 Task: Look for products with cherry flavor in the category "Chocolate Candies".
Action: Mouse moved to (20, 85)
Screenshot: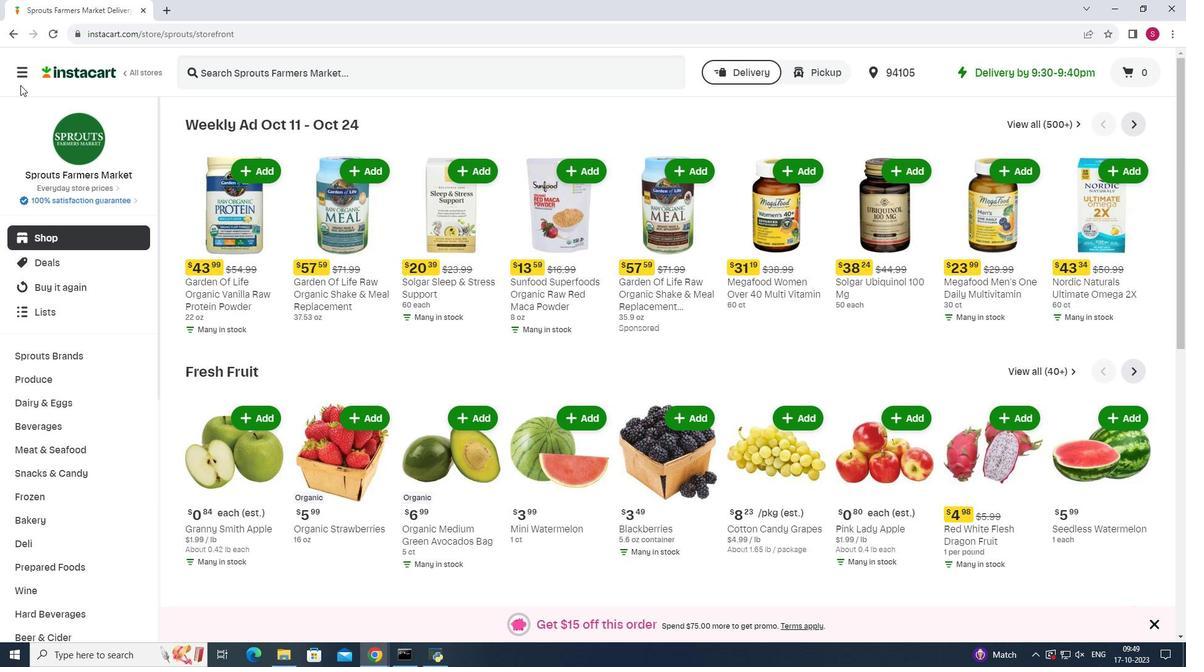 
Action: Mouse pressed left at (20, 85)
Screenshot: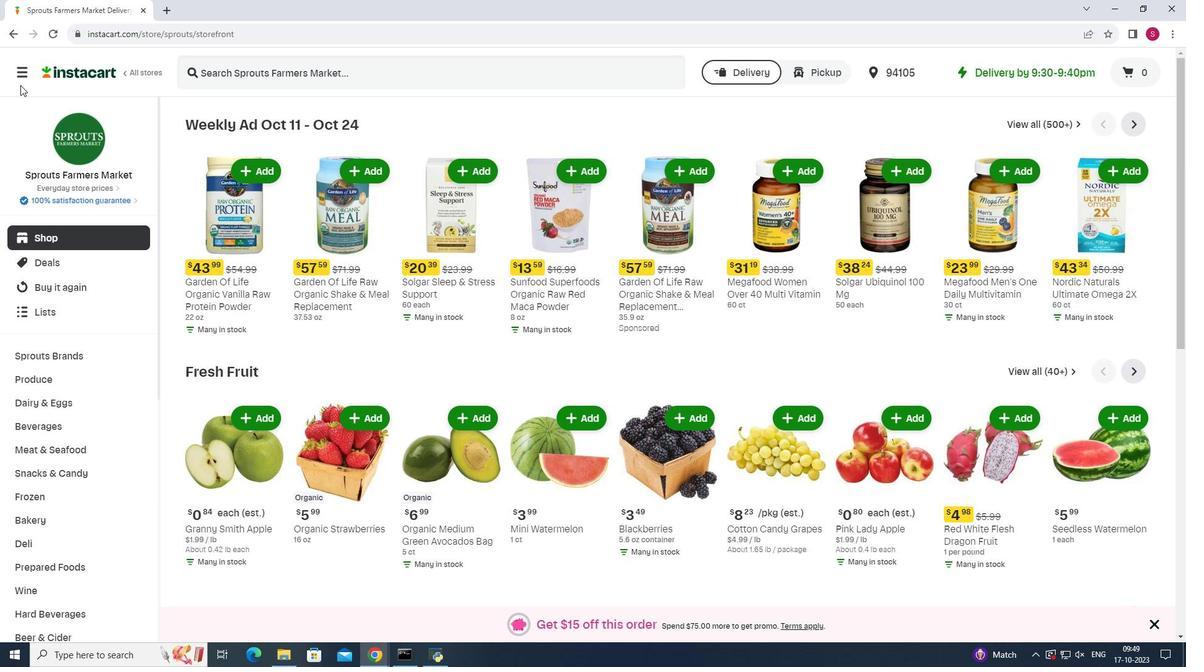 
Action: Mouse moved to (22, 67)
Screenshot: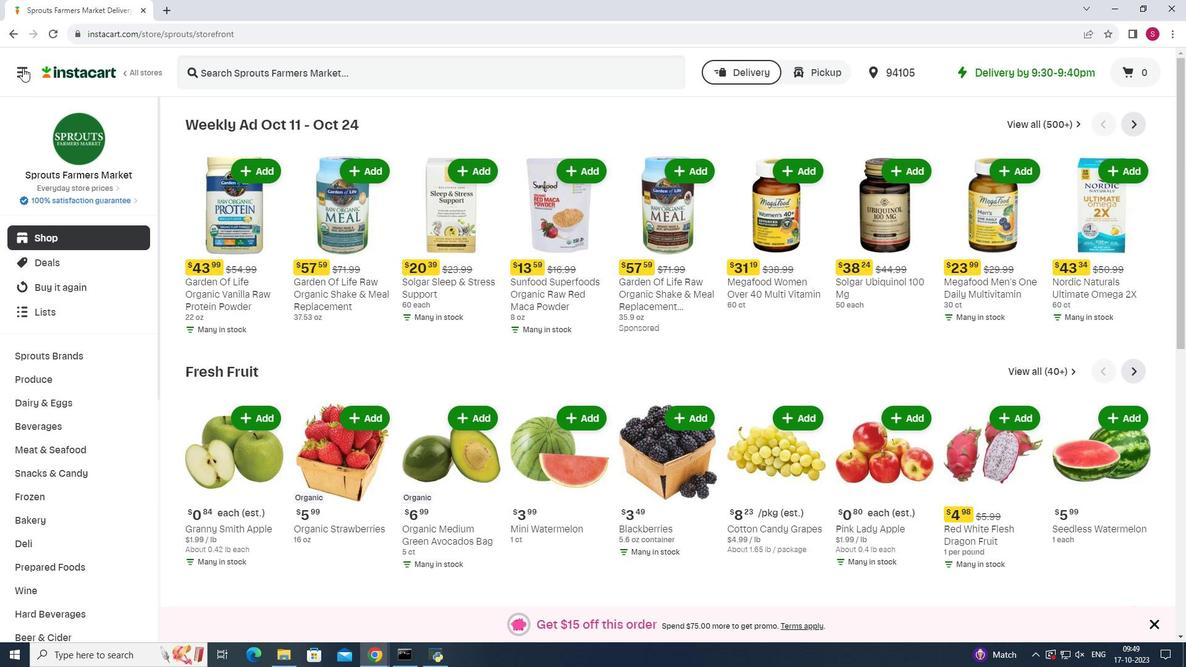
Action: Mouse pressed left at (22, 67)
Screenshot: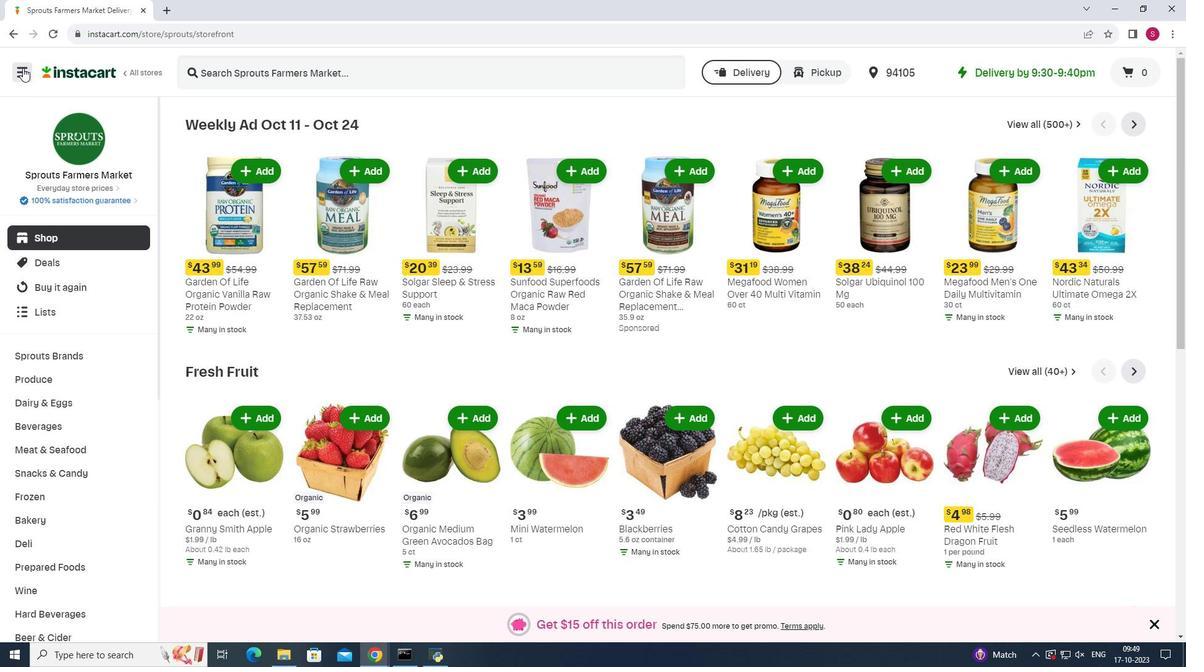 
Action: Mouse moved to (73, 324)
Screenshot: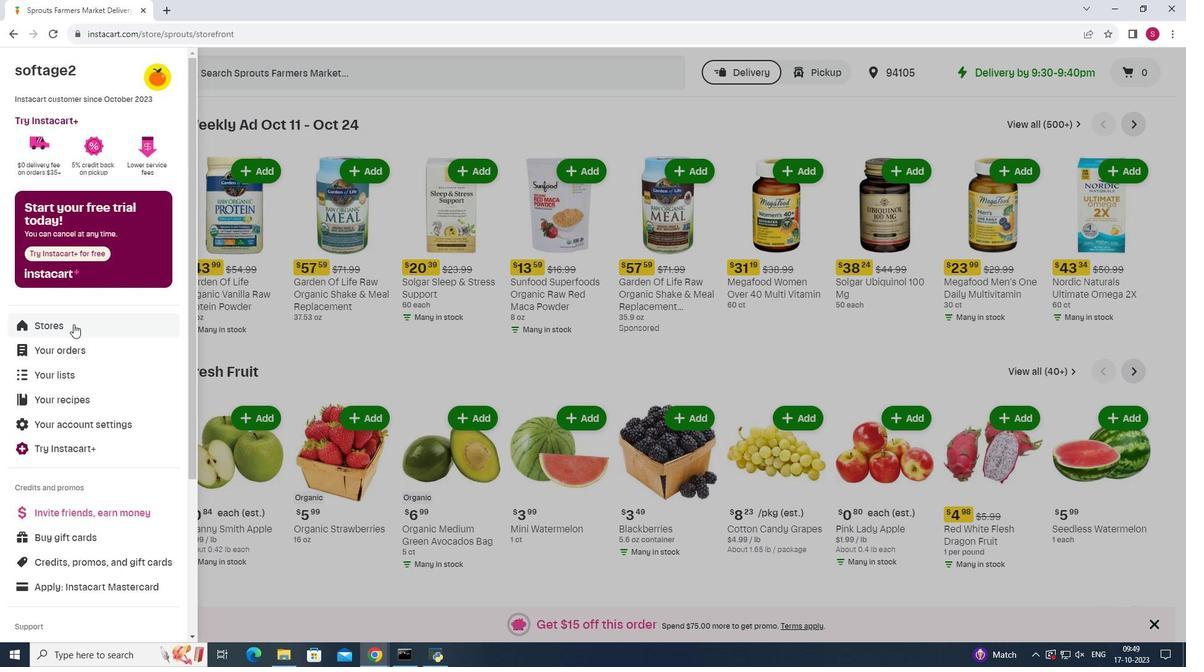 
Action: Mouse pressed left at (73, 324)
Screenshot: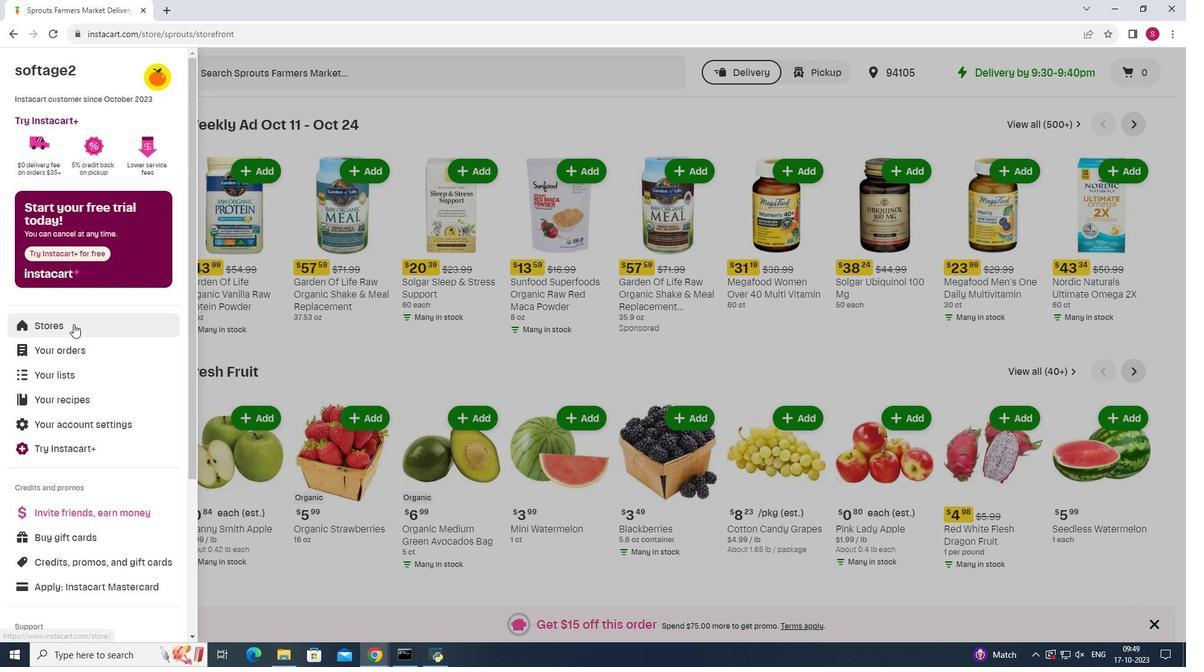 
Action: Mouse moved to (281, 106)
Screenshot: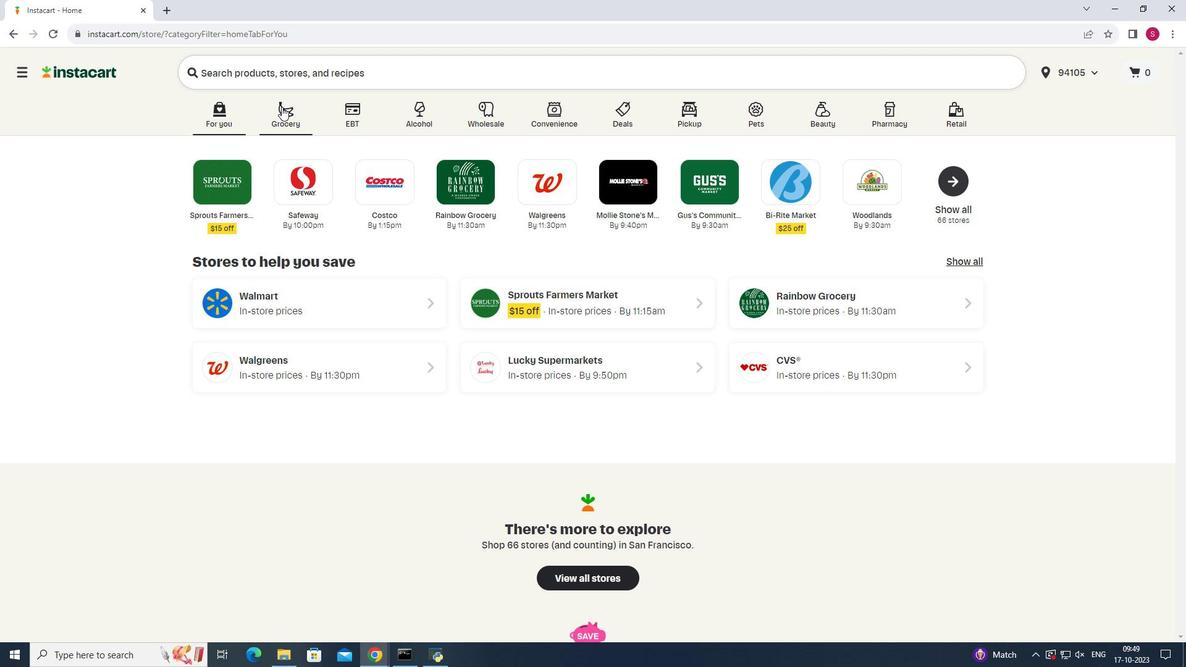 
Action: Mouse pressed left at (281, 106)
Screenshot: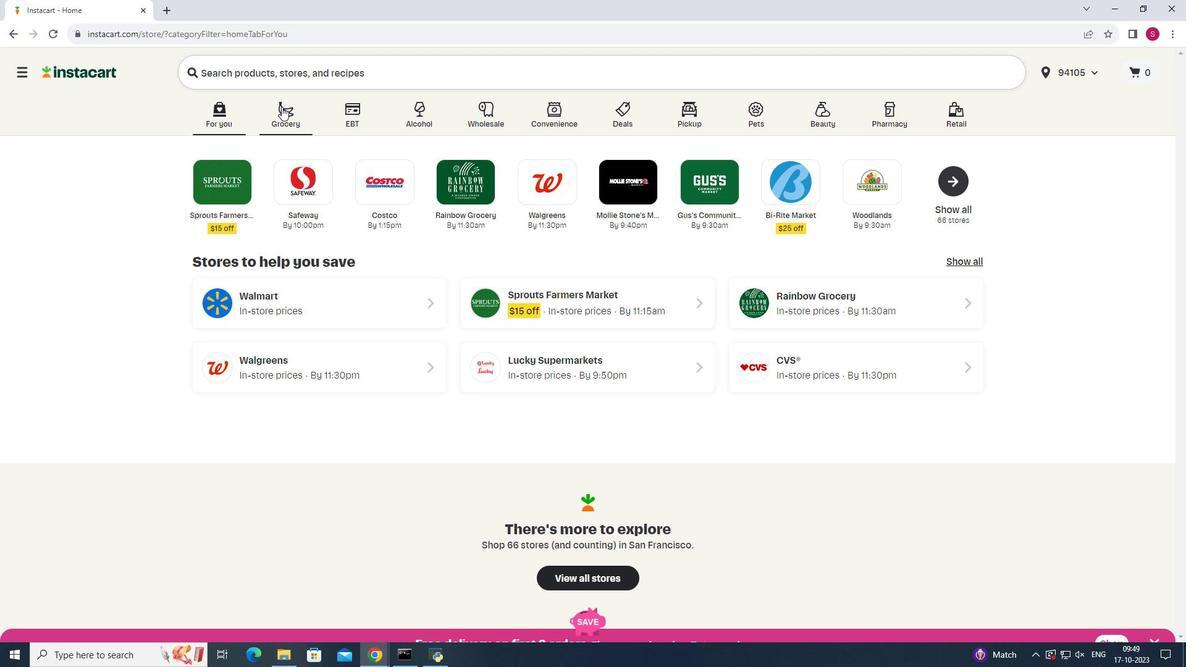 
Action: Mouse moved to (887, 179)
Screenshot: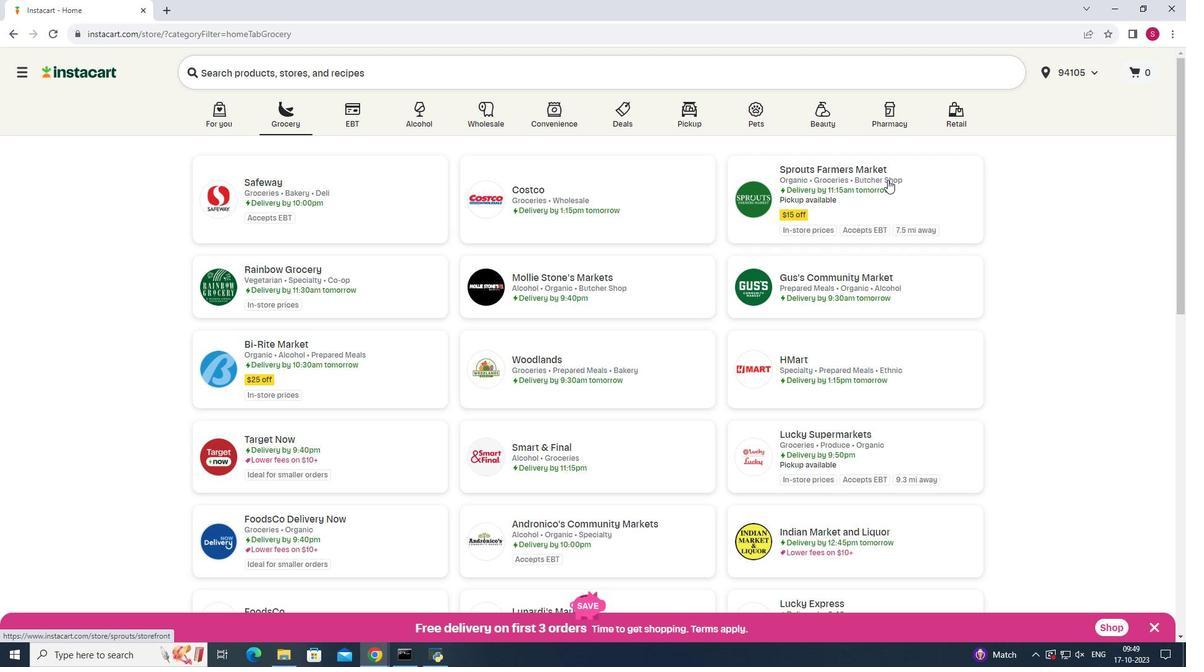 
Action: Mouse pressed left at (887, 179)
Screenshot: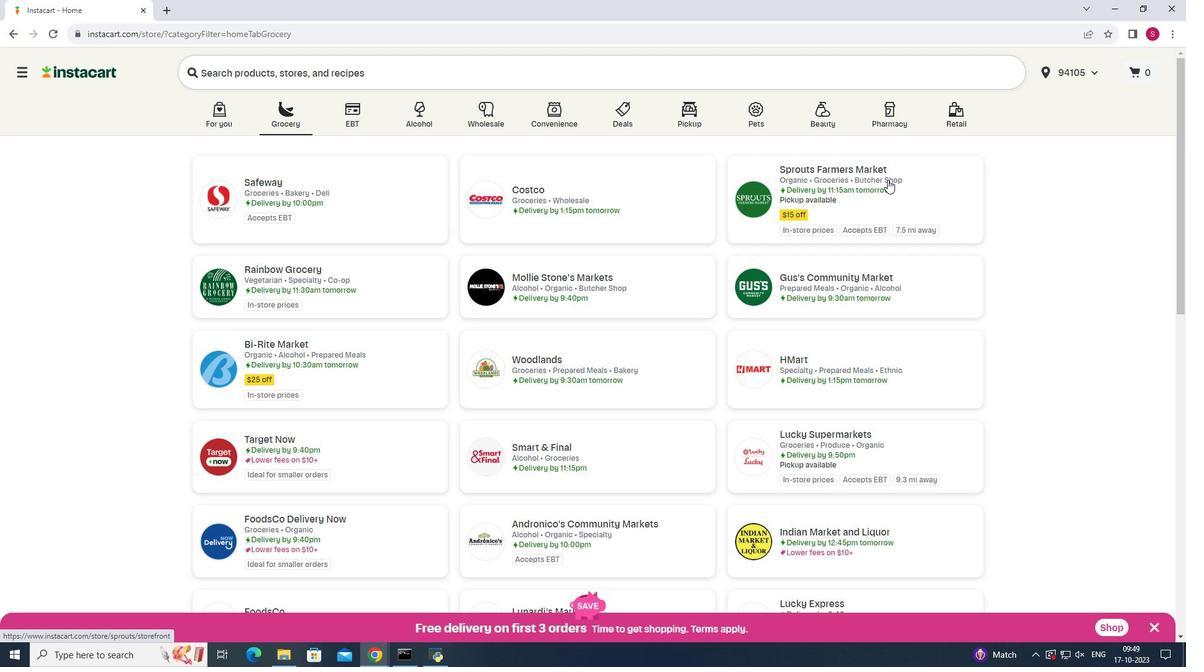 
Action: Mouse moved to (79, 473)
Screenshot: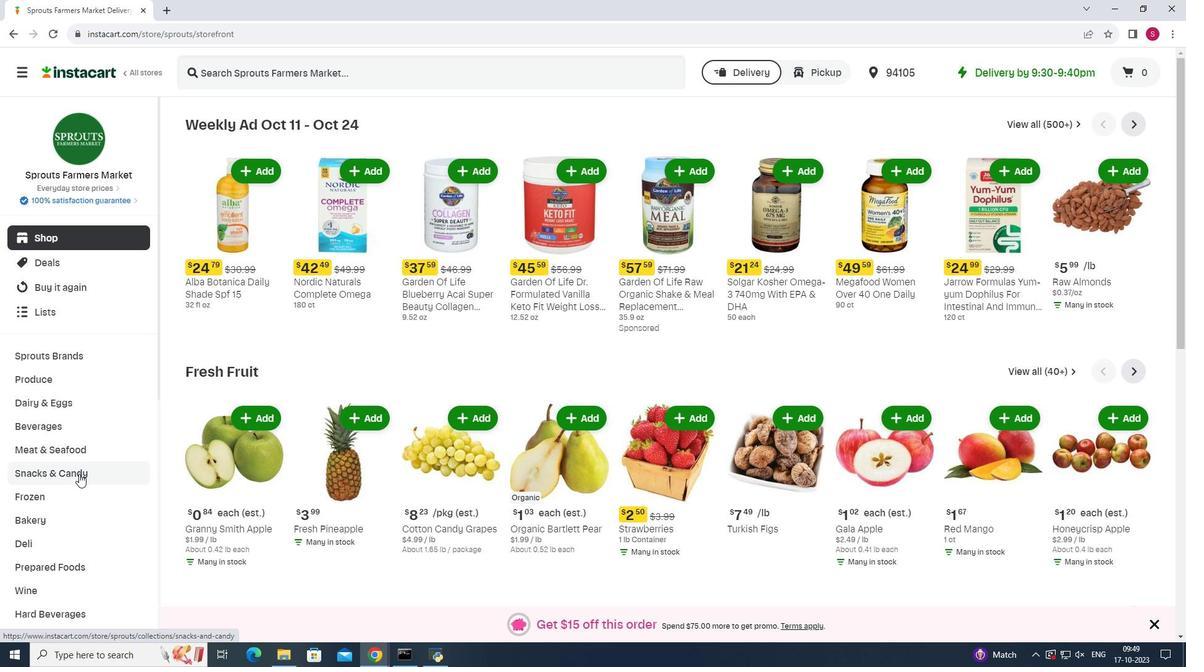 
Action: Mouse pressed left at (79, 473)
Screenshot: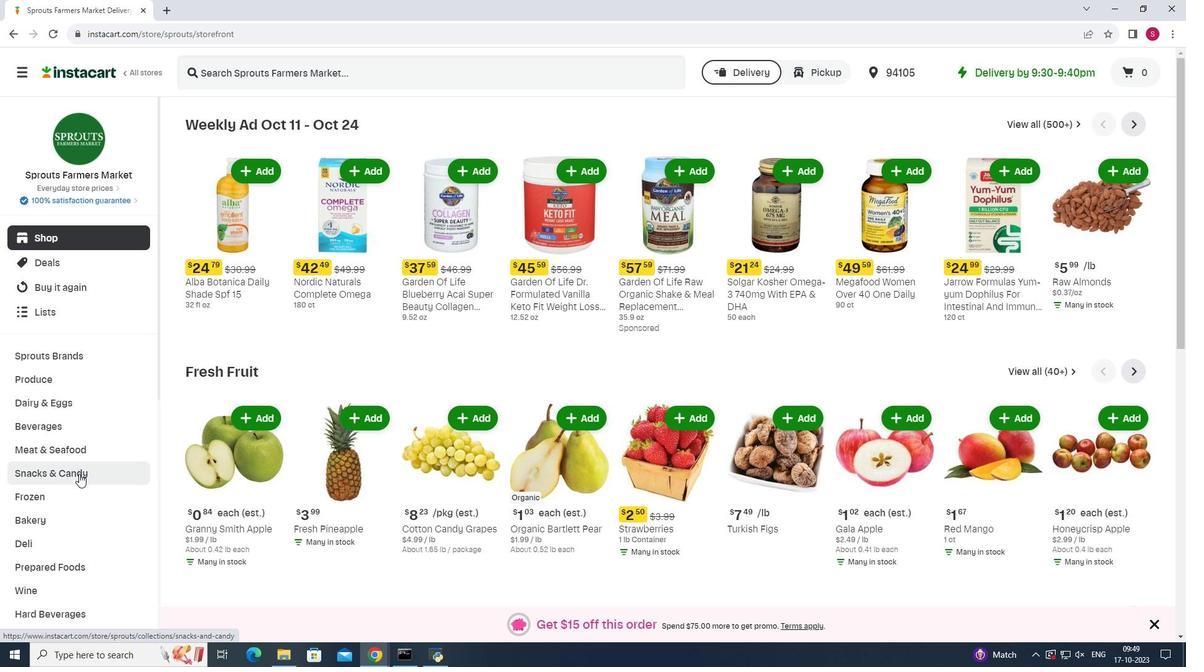 
Action: Mouse moved to (344, 152)
Screenshot: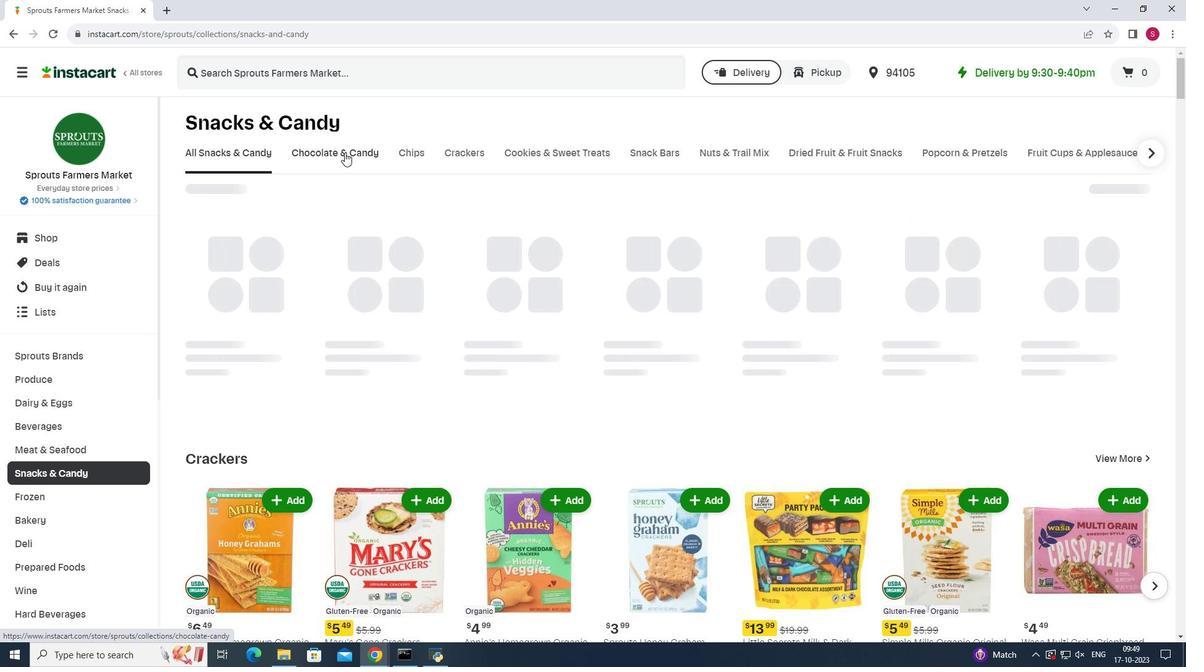 
Action: Mouse pressed left at (344, 152)
Screenshot: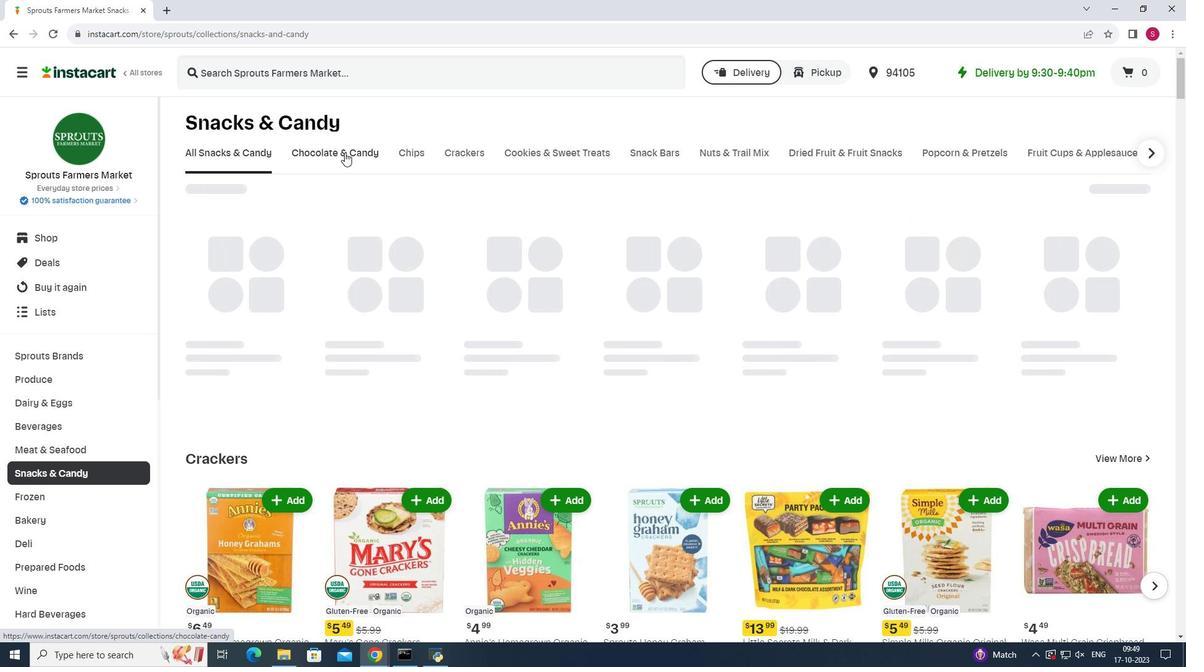 
Action: Mouse moved to (304, 204)
Screenshot: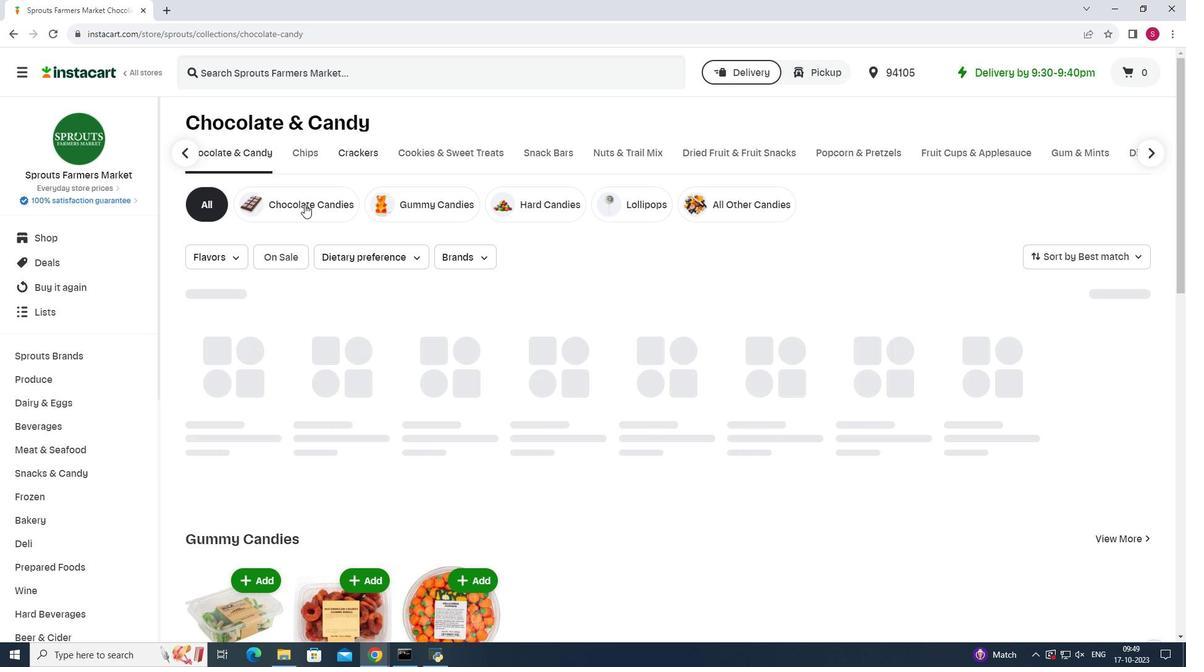 
Action: Mouse pressed left at (304, 204)
Screenshot: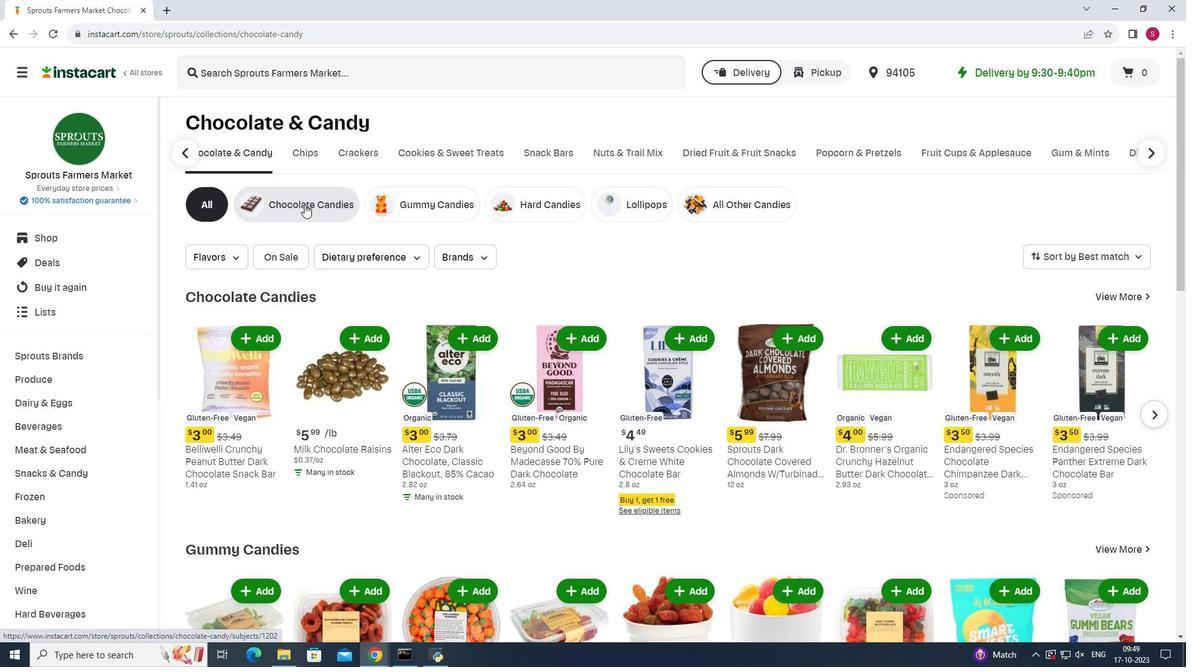 
Action: Mouse moved to (231, 261)
Screenshot: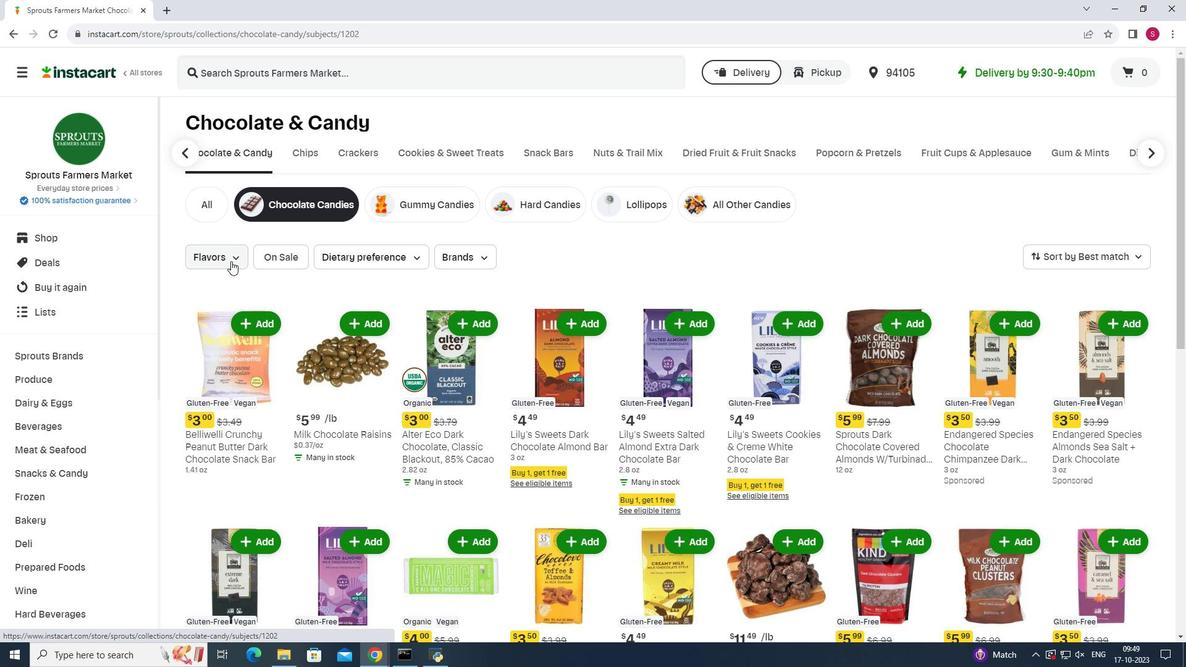 
Action: Mouse pressed left at (231, 261)
Screenshot: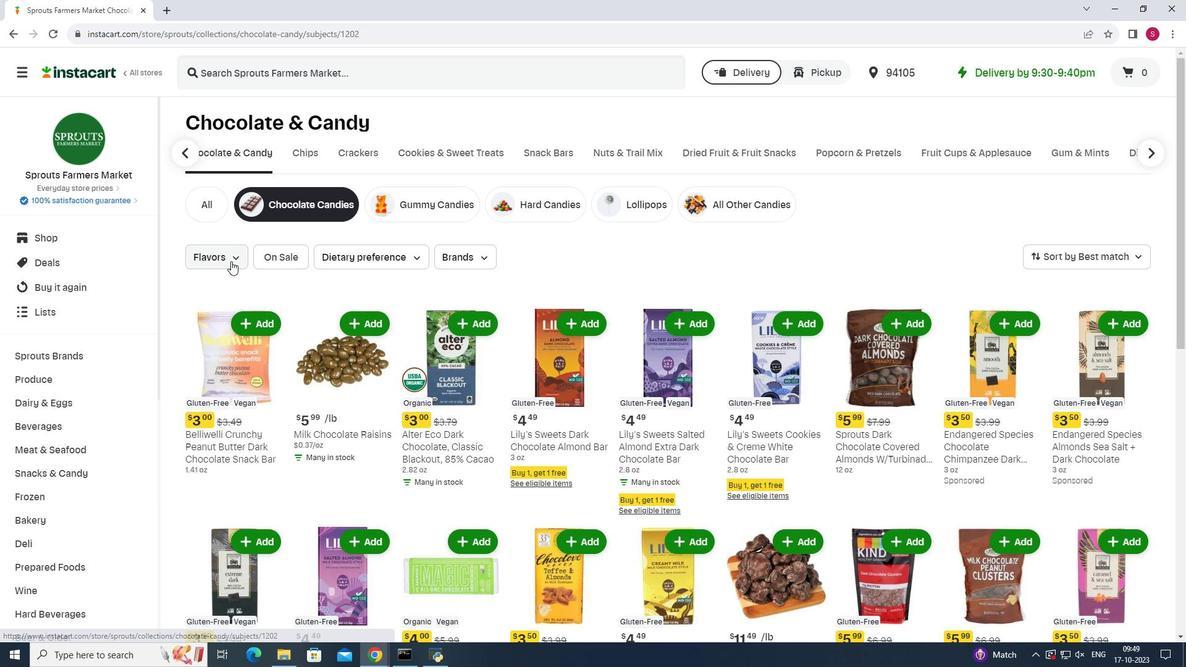 
Action: Mouse moved to (260, 346)
Screenshot: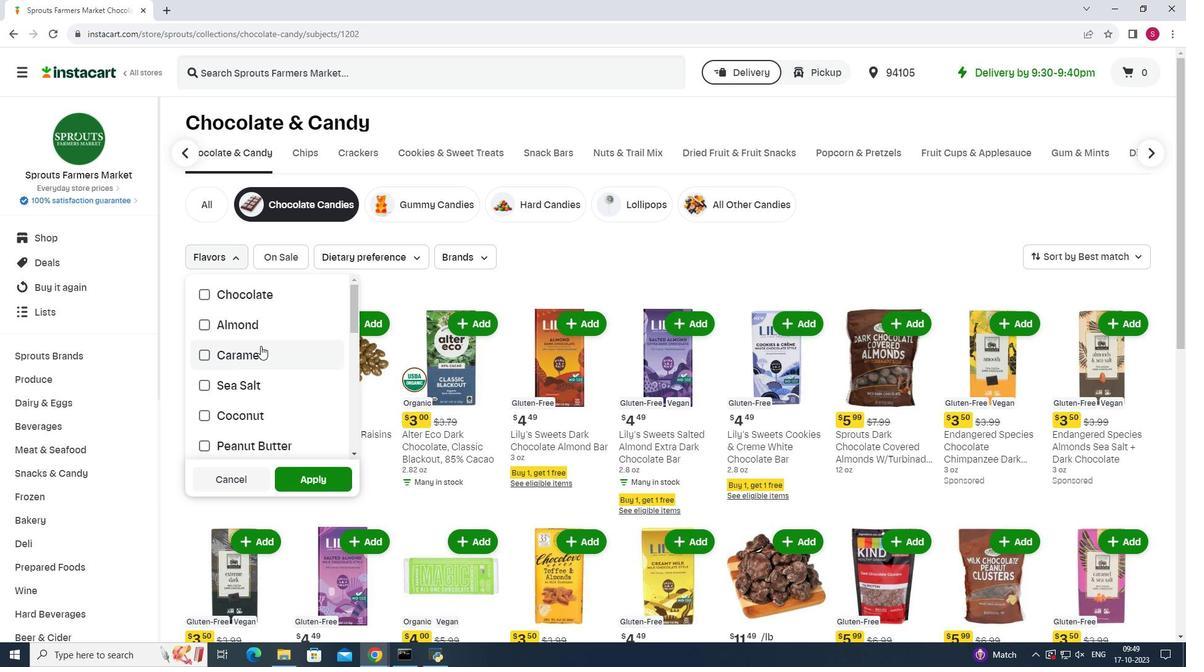 
Action: Mouse scrolled (260, 345) with delta (0, 0)
Screenshot: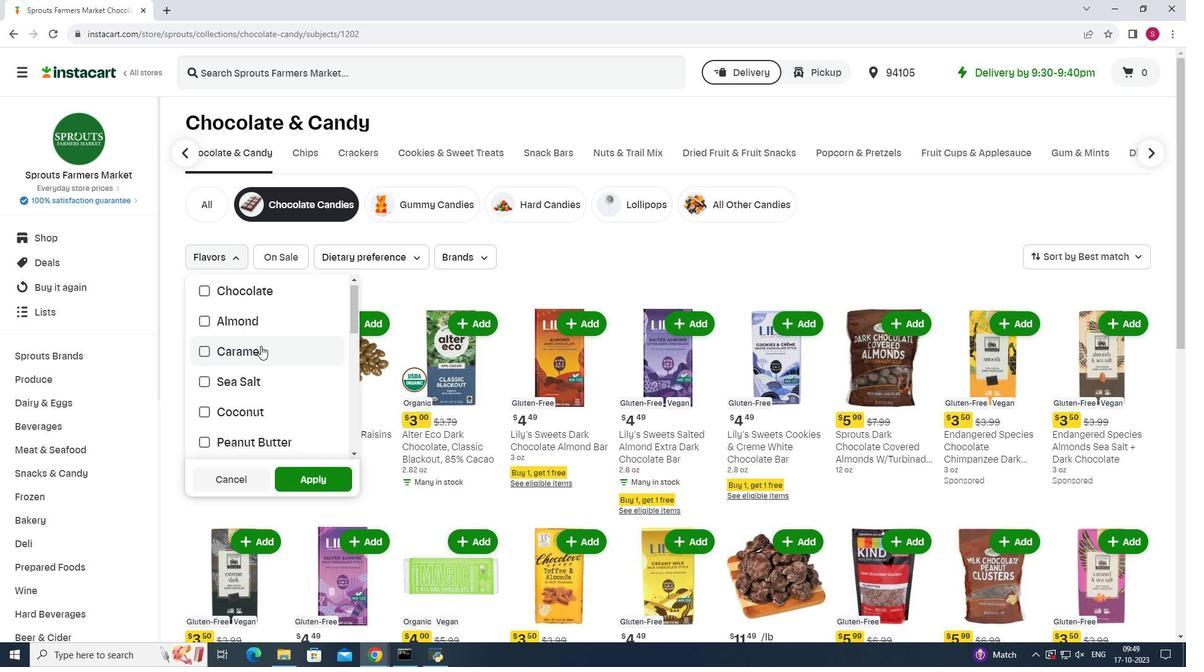 
Action: Mouse scrolled (260, 345) with delta (0, 0)
Screenshot: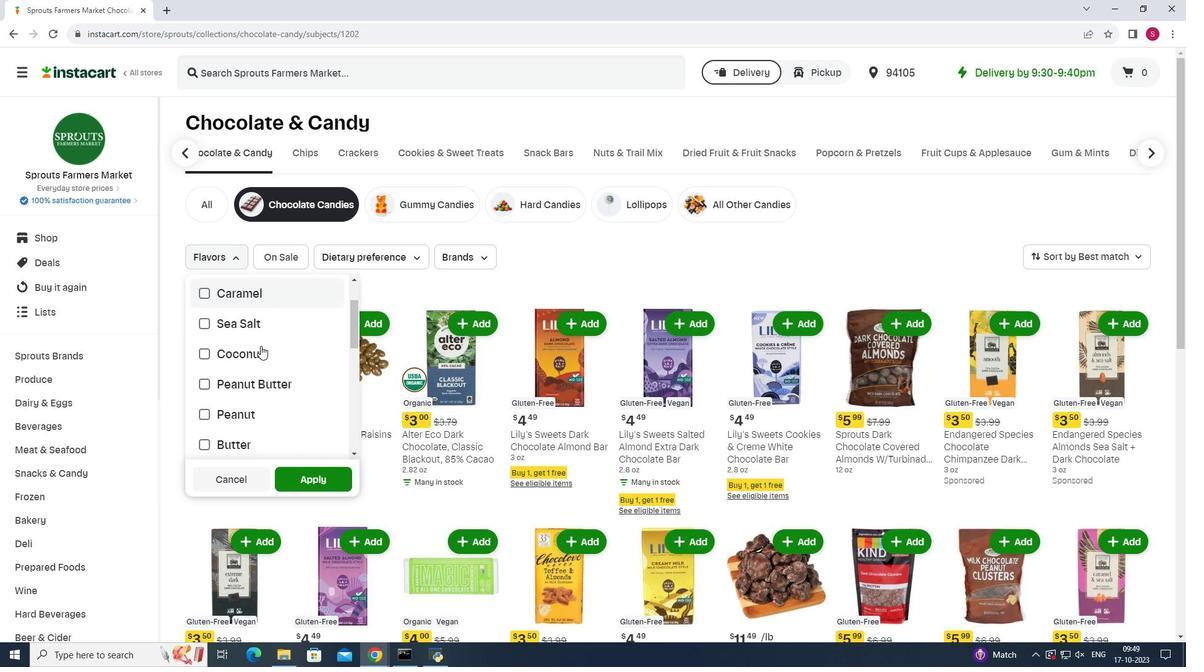 
Action: Mouse scrolled (260, 345) with delta (0, 0)
Screenshot: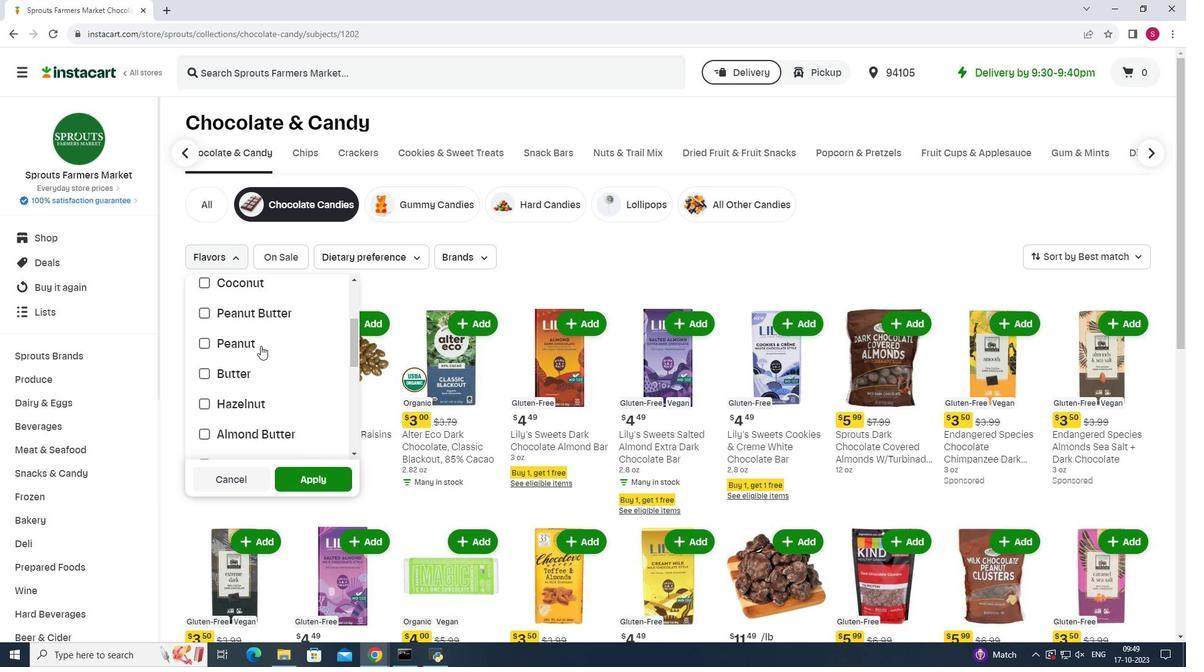 
Action: Mouse scrolled (260, 345) with delta (0, 0)
Screenshot: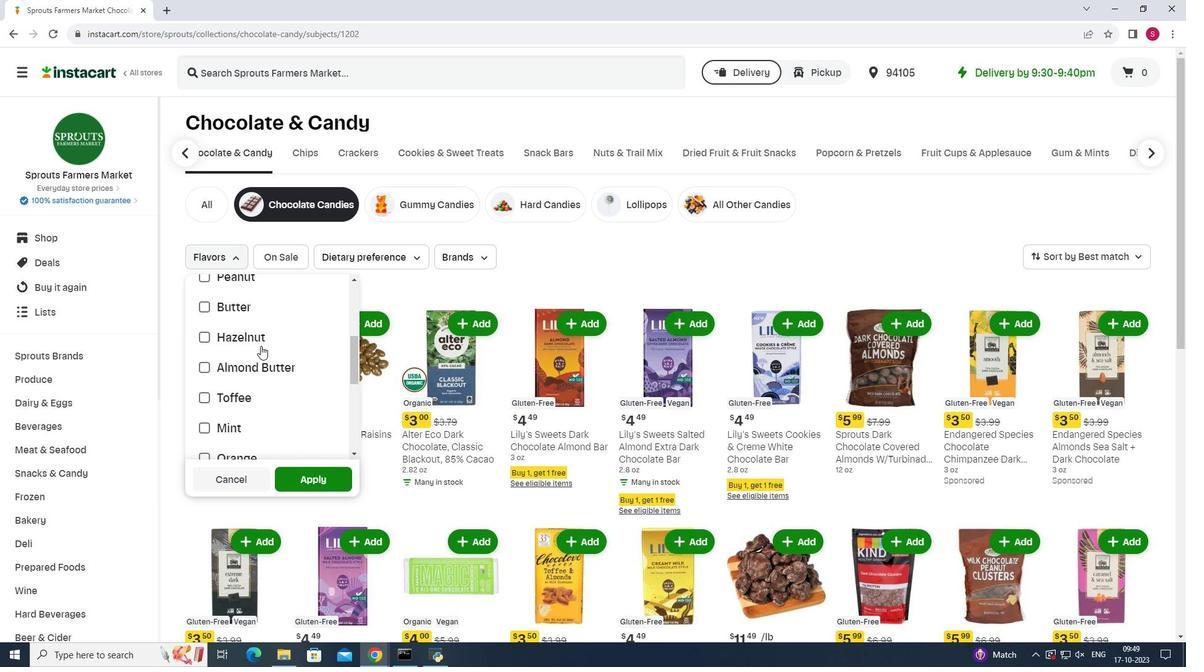 
Action: Mouse scrolled (260, 345) with delta (0, 0)
Screenshot: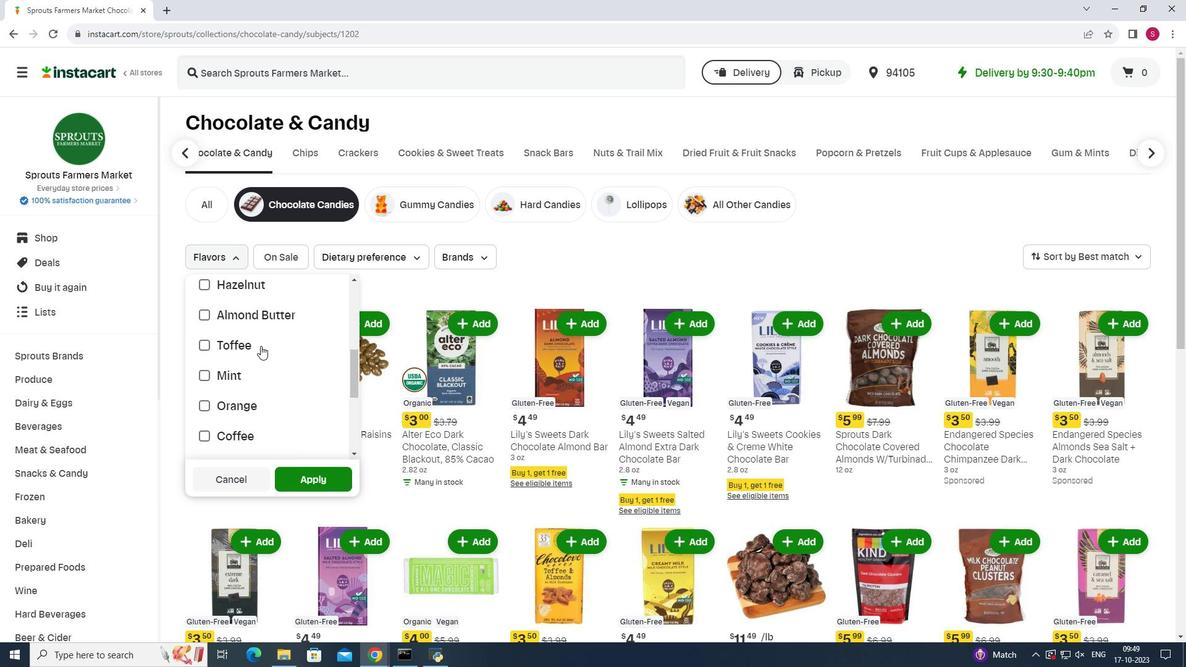 
Action: Mouse scrolled (260, 345) with delta (0, 0)
Screenshot: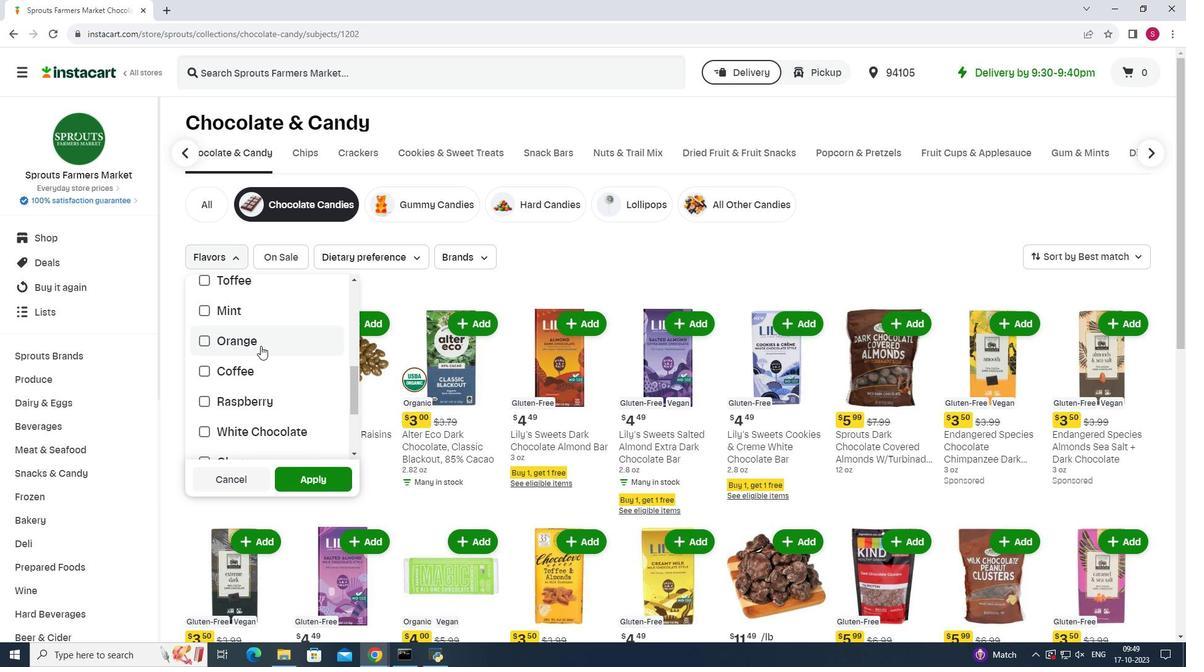 
Action: Mouse scrolled (260, 345) with delta (0, 0)
Screenshot: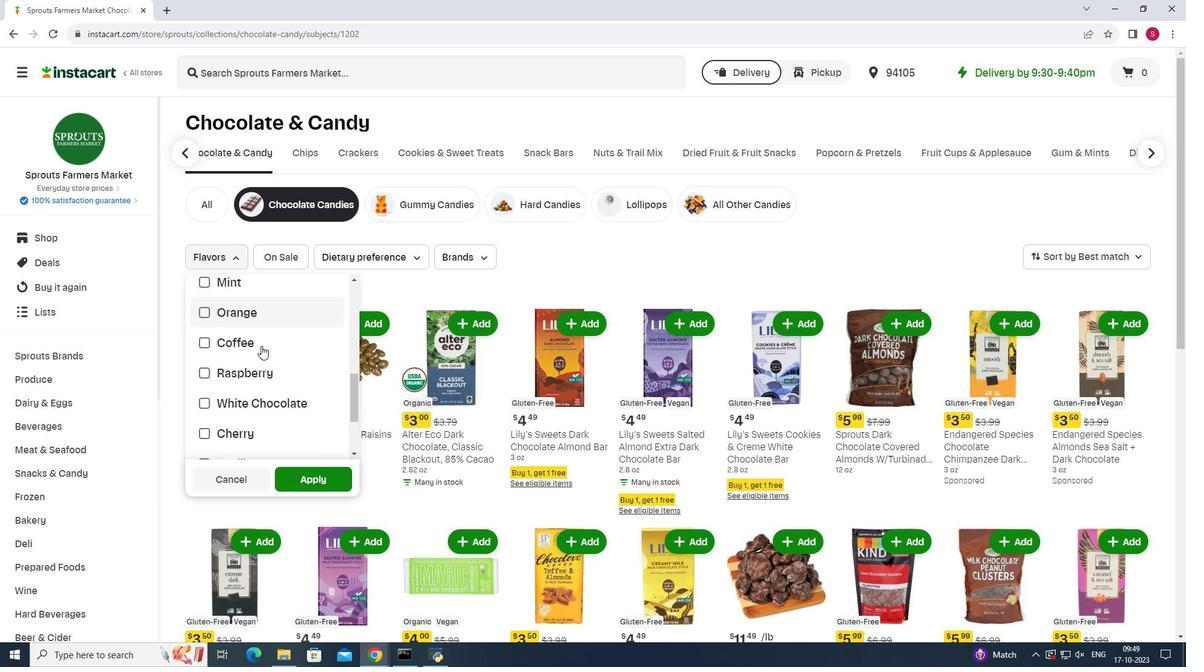 
Action: Mouse scrolled (260, 345) with delta (0, 0)
Screenshot: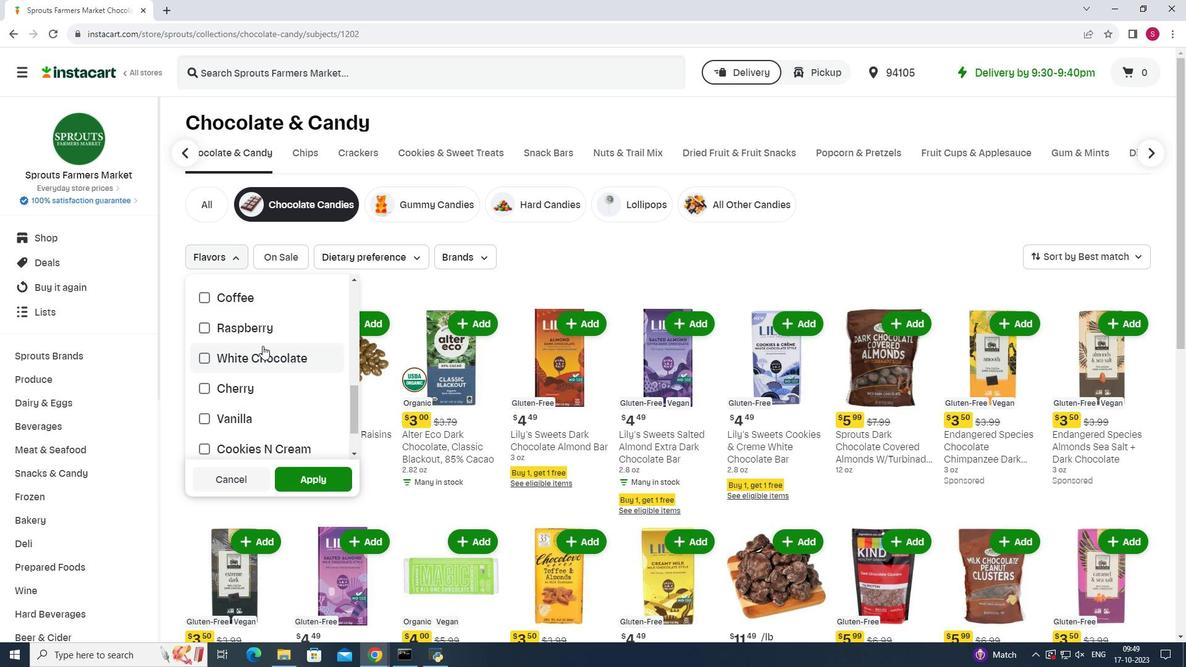 
Action: Mouse moved to (201, 326)
Screenshot: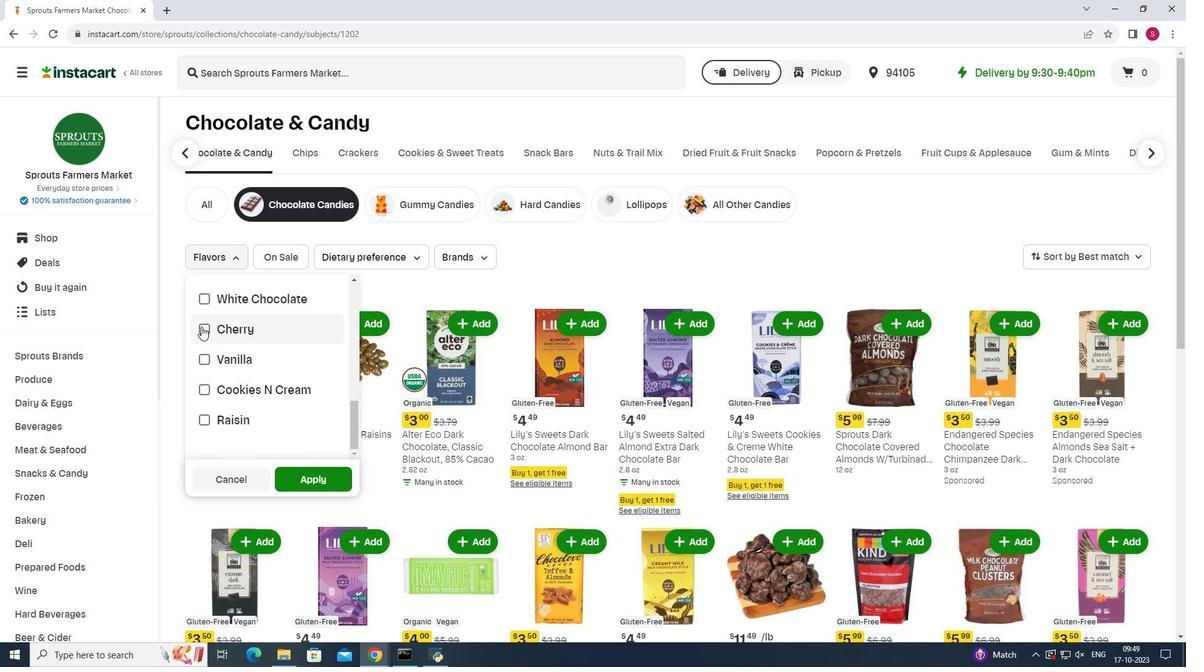 
Action: Mouse pressed left at (201, 326)
Screenshot: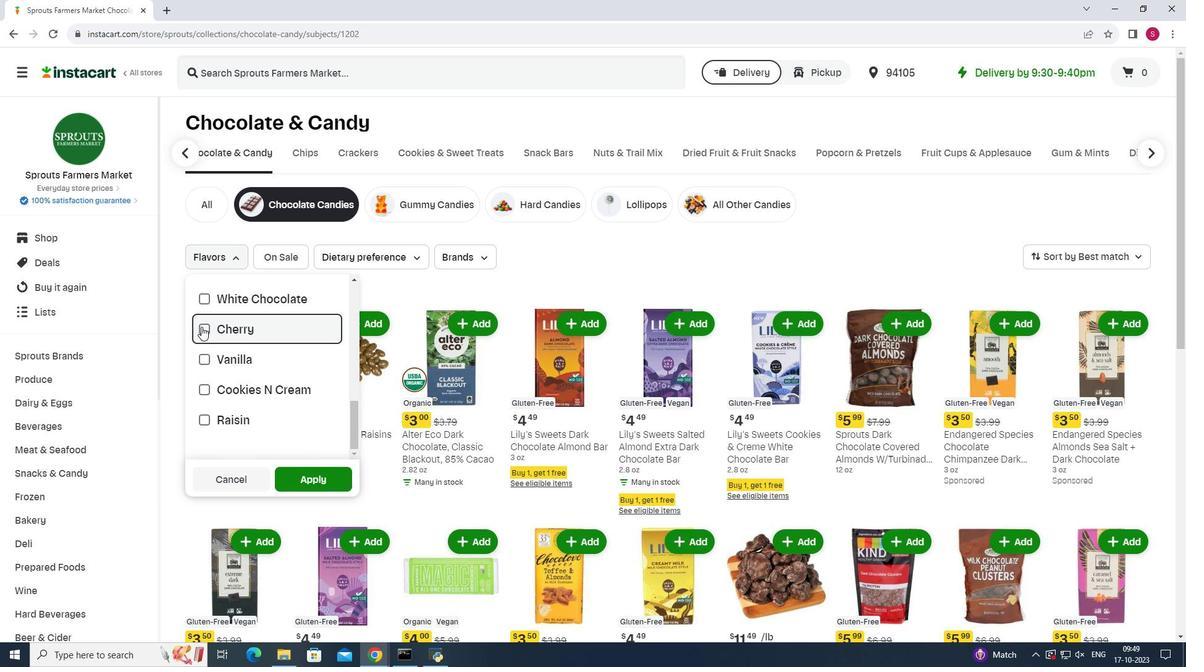 
Action: Mouse moved to (317, 480)
Screenshot: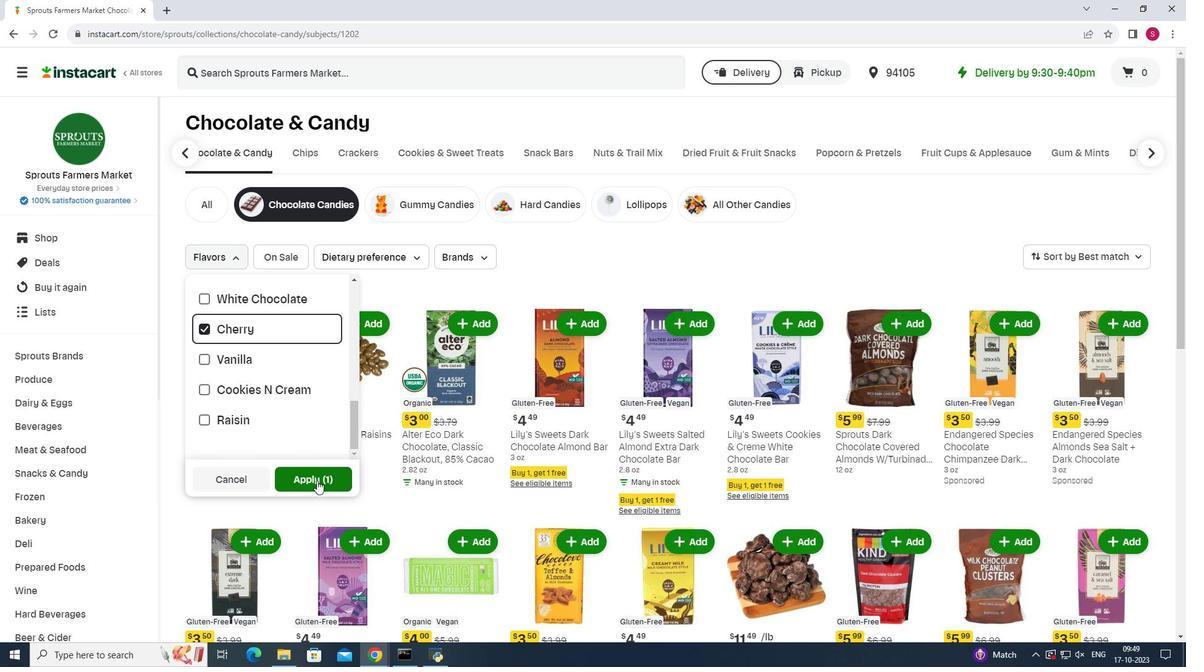 
Action: Mouse pressed left at (317, 480)
Screenshot: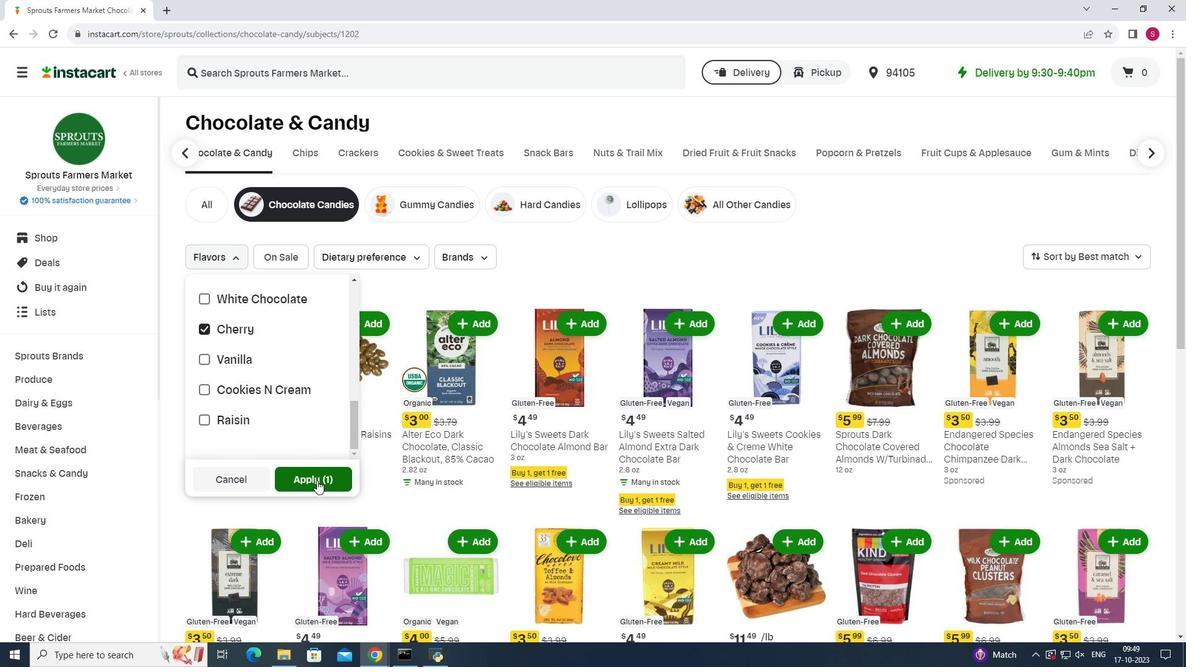 
Action: Mouse moved to (747, 257)
Screenshot: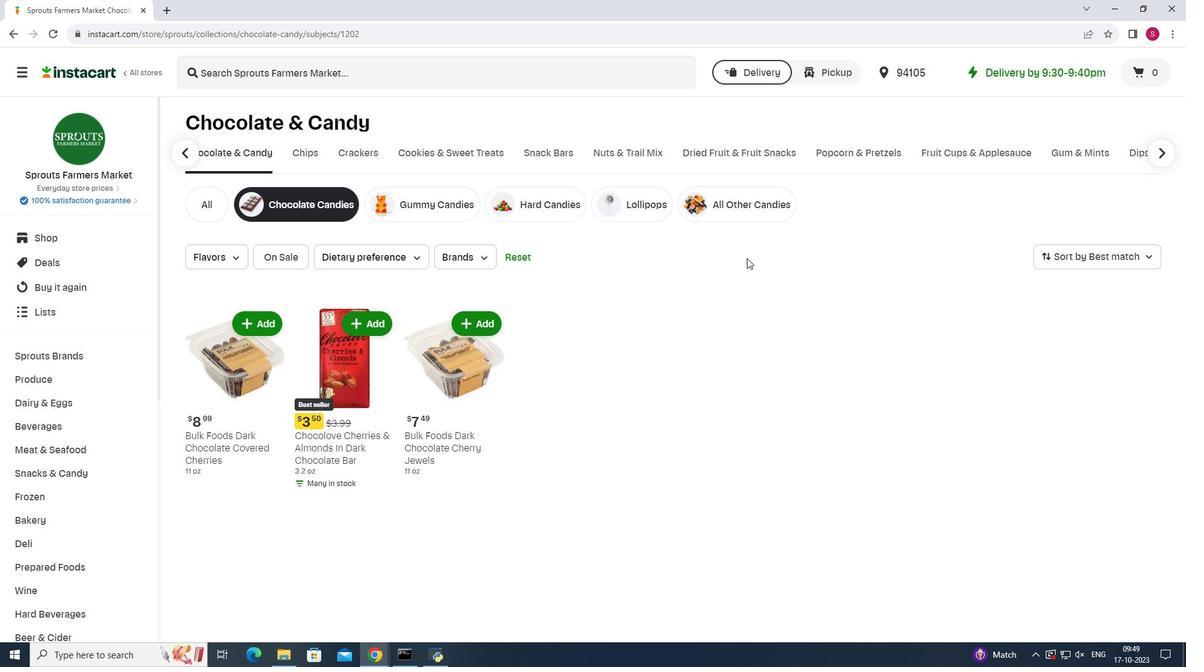 
